 Task: In the  document Onlinelearningfile.docx Insert the command  'Suggesting 'Email the file to   'softage.8@softage.net', with message attached Time-Sensitive: I kindly ask you to go through the email I've sent as soon as possible. and file type: Plain Text
Action: Mouse moved to (875, 76)
Screenshot: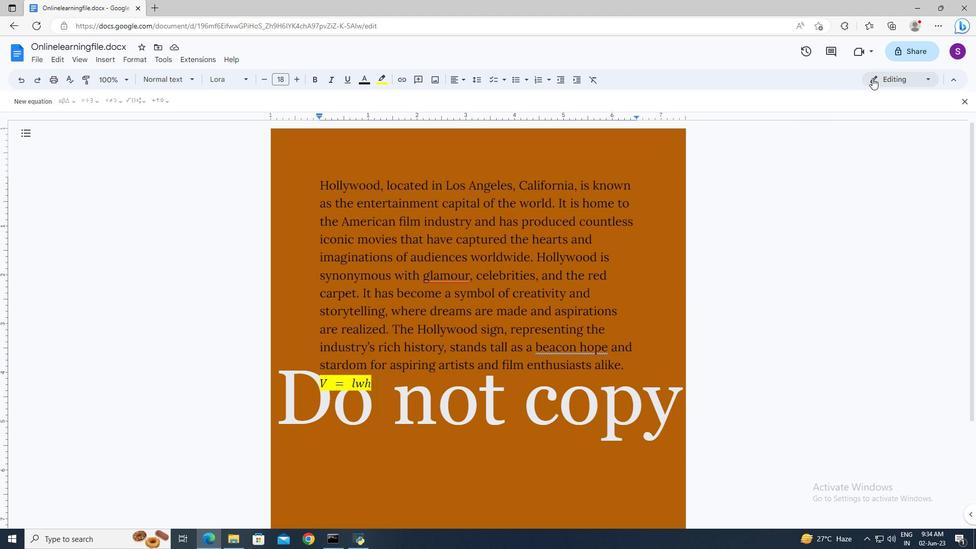 
Action: Mouse pressed left at (875, 76)
Screenshot: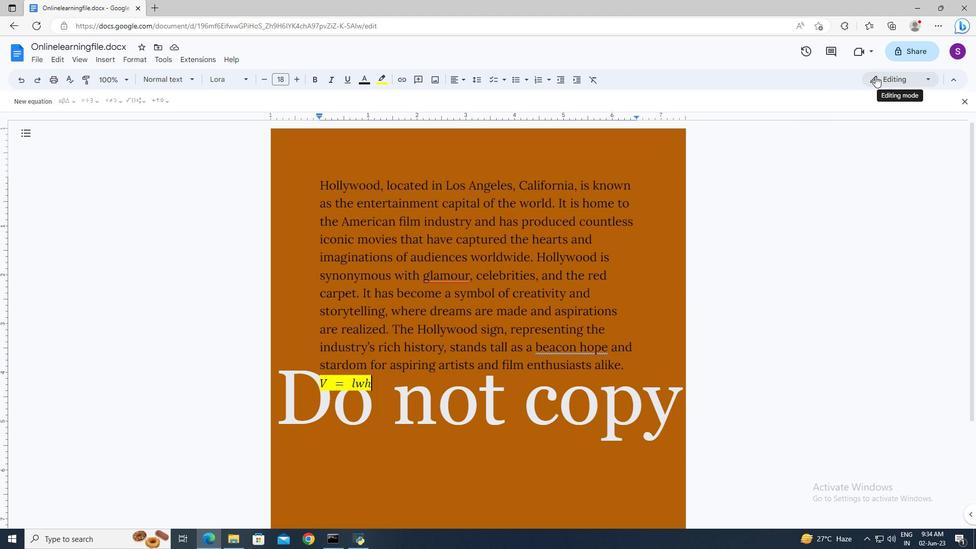 
Action: Mouse moved to (859, 128)
Screenshot: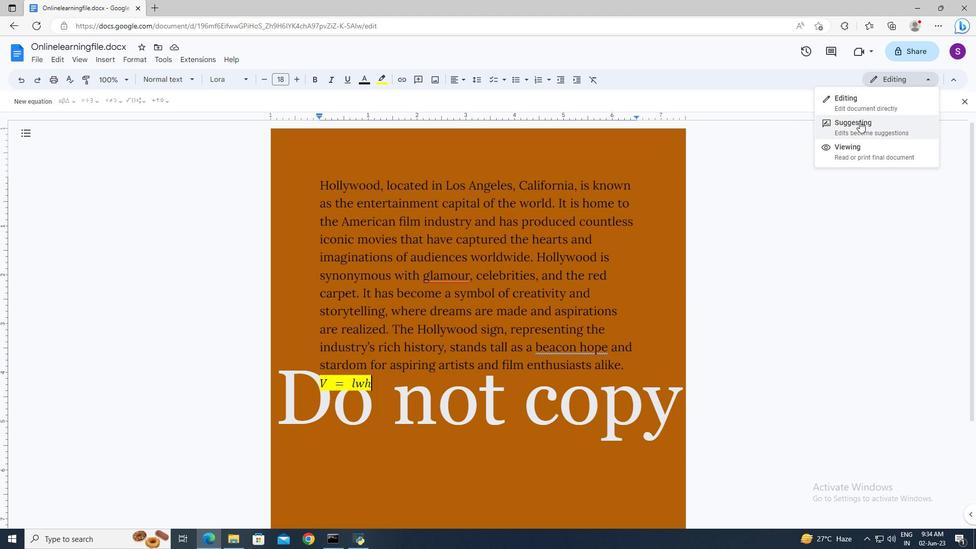 
Action: Mouse pressed left at (859, 128)
Screenshot: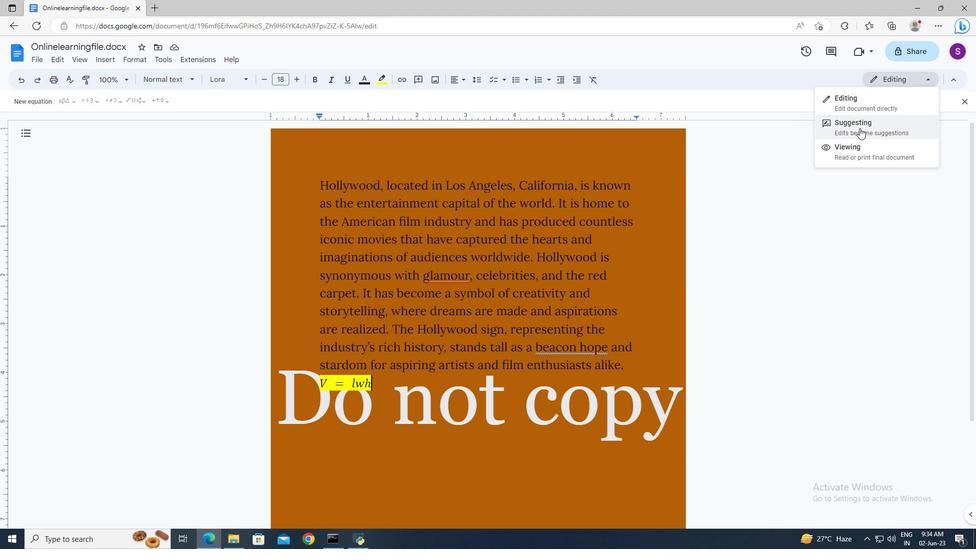 
Action: Mouse moved to (39, 58)
Screenshot: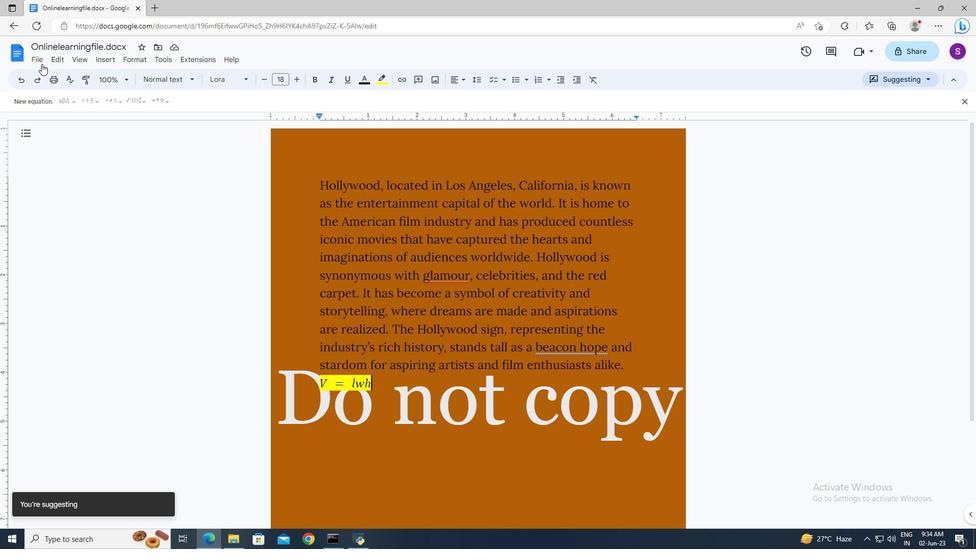 
Action: Mouse pressed left at (39, 58)
Screenshot: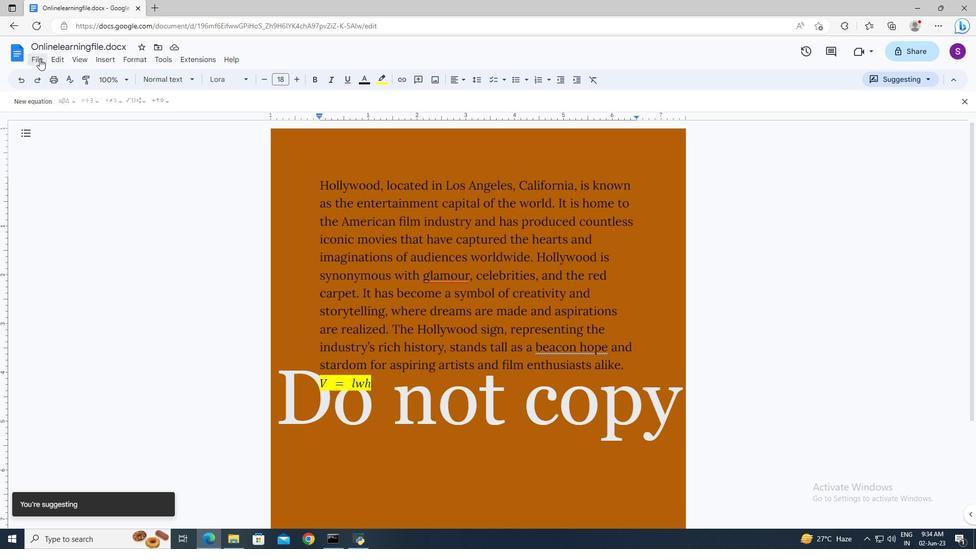 
Action: Mouse moved to (213, 148)
Screenshot: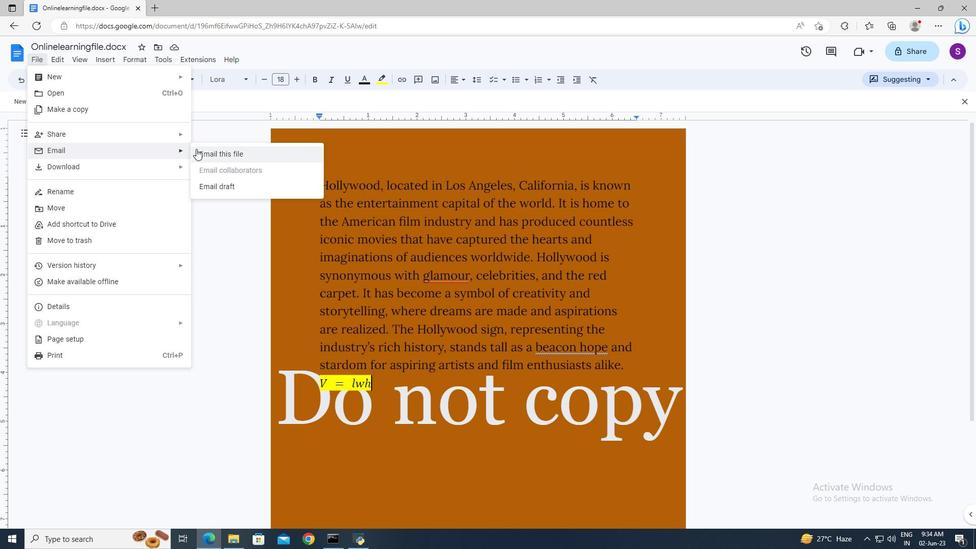 
Action: Mouse pressed left at (213, 148)
Screenshot: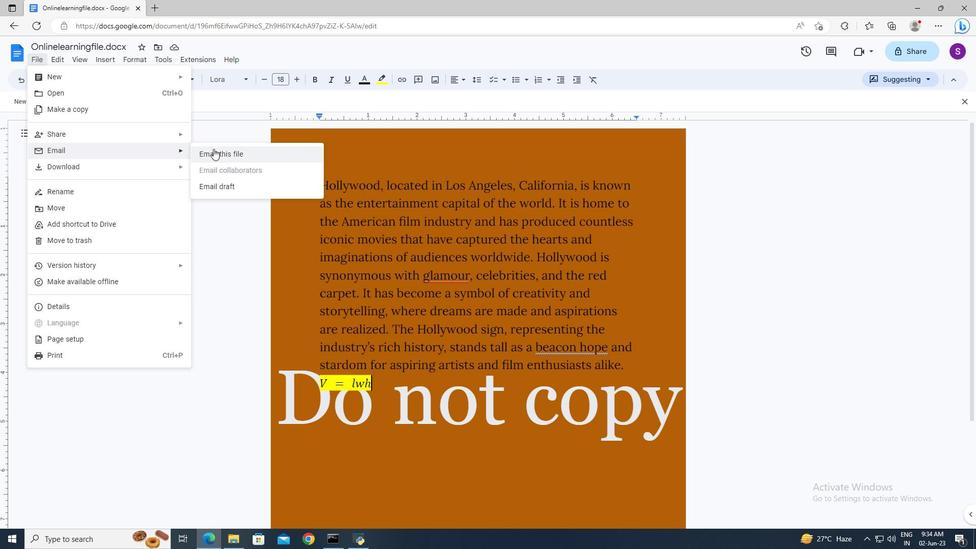 
Action: Mouse moved to (383, 218)
Screenshot: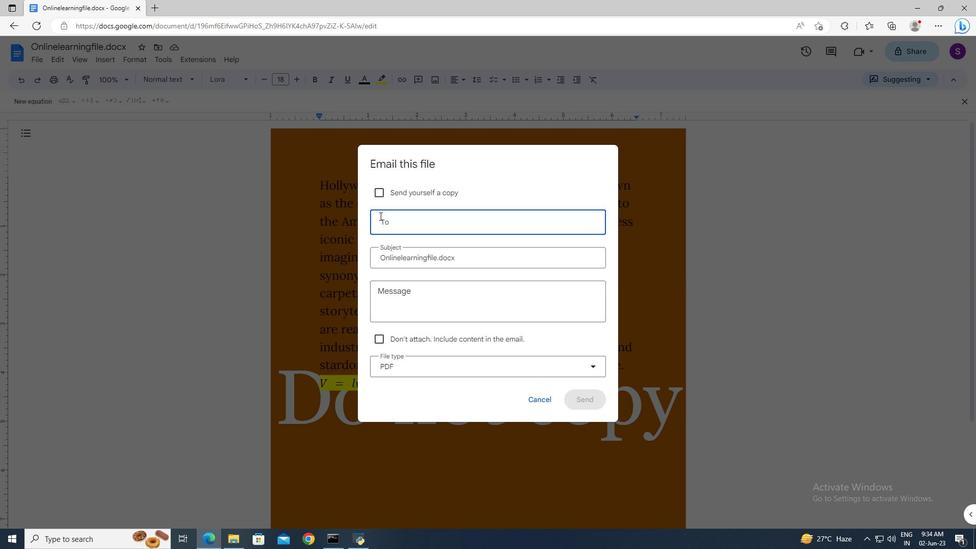 
Action: Mouse pressed left at (383, 218)
Screenshot: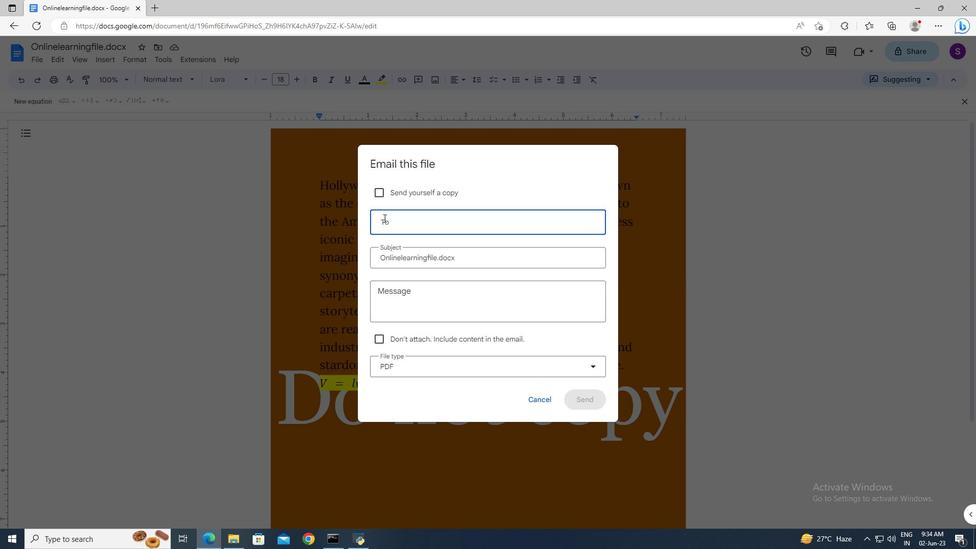 
Action: Key pressed softage.8<Key.shift>@softage.net<Key.enter>
Screenshot: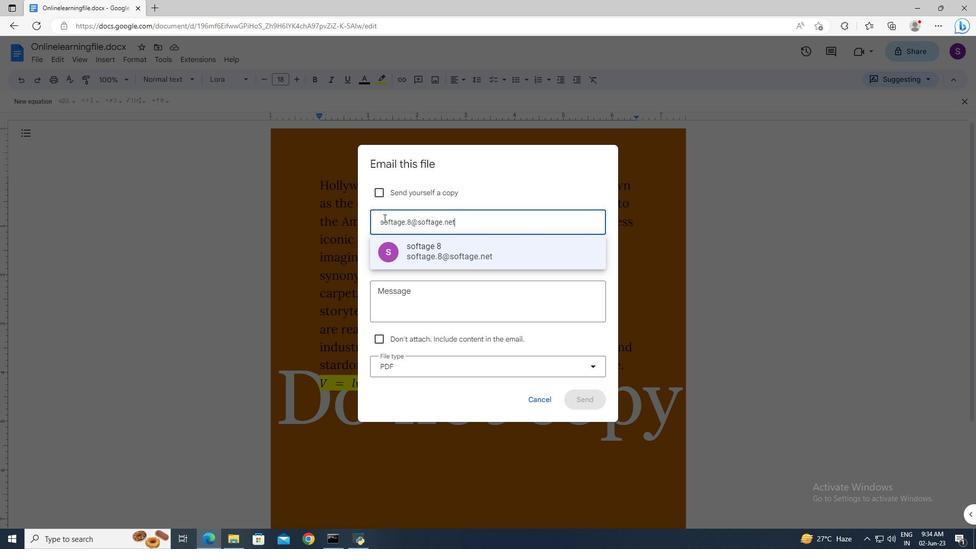 
Action: Mouse moved to (380, 291)
Screenshot: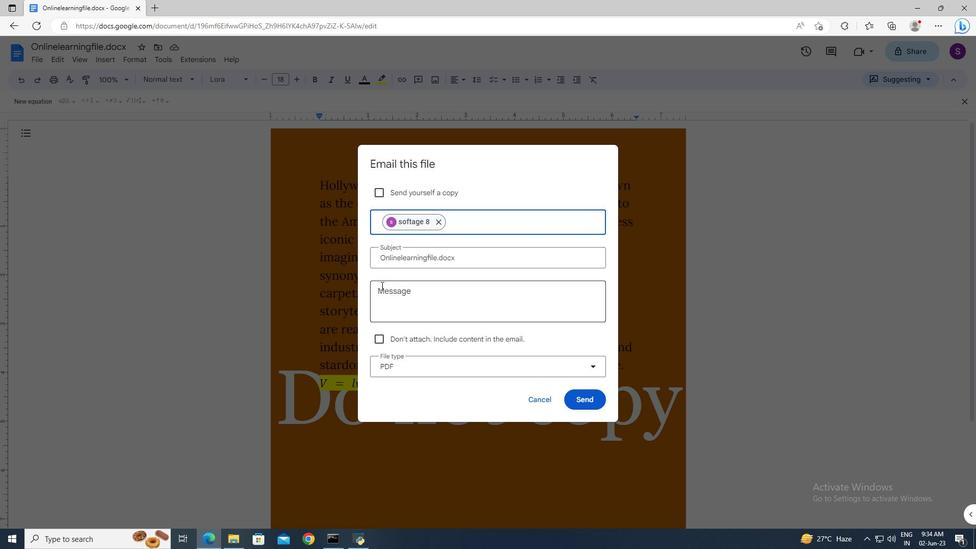 
Action: Mouse pressed left at (380, 291)
Screenshot: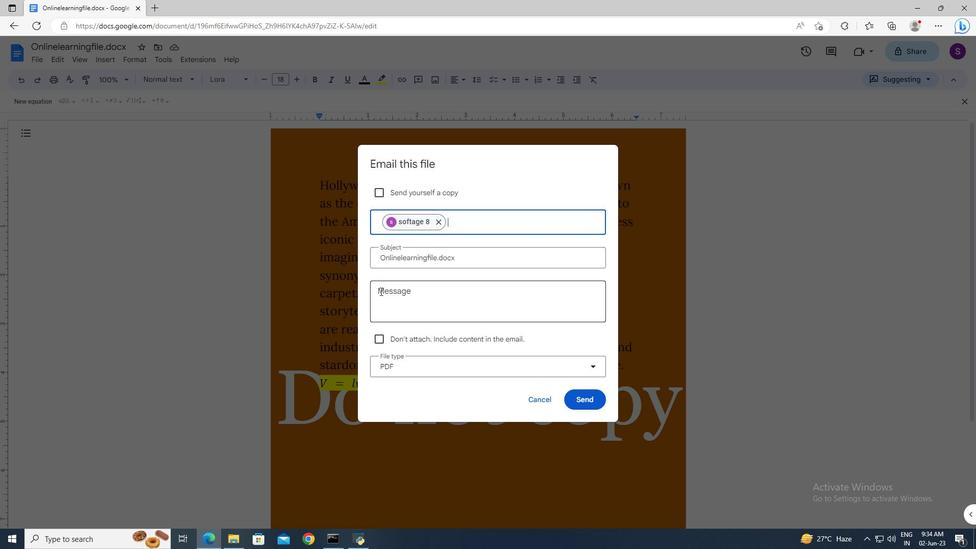 
Action: Key pressed <Key.shift>Time-<Key.shift_r>Sensitive<Key.shift>:<Key.space><Key.shift>I<Key.space>kindly<Key.space>ask<Key.space>you<Key.space>to<Key.space>go<Key.space>through<Key.space>the<Key.space>email<Key.space><Key.shift>I've<Key.space>sent<Key.space>as<Key.space>soon<Key.space>as<Key.space>possible.
Screenshot: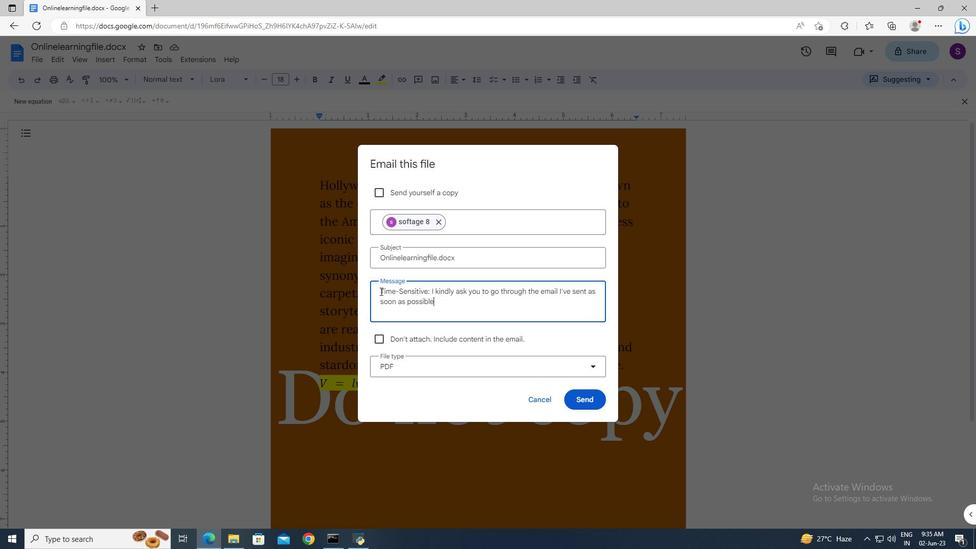 
Action: Mouse moved to (389, 360)
Screenshot: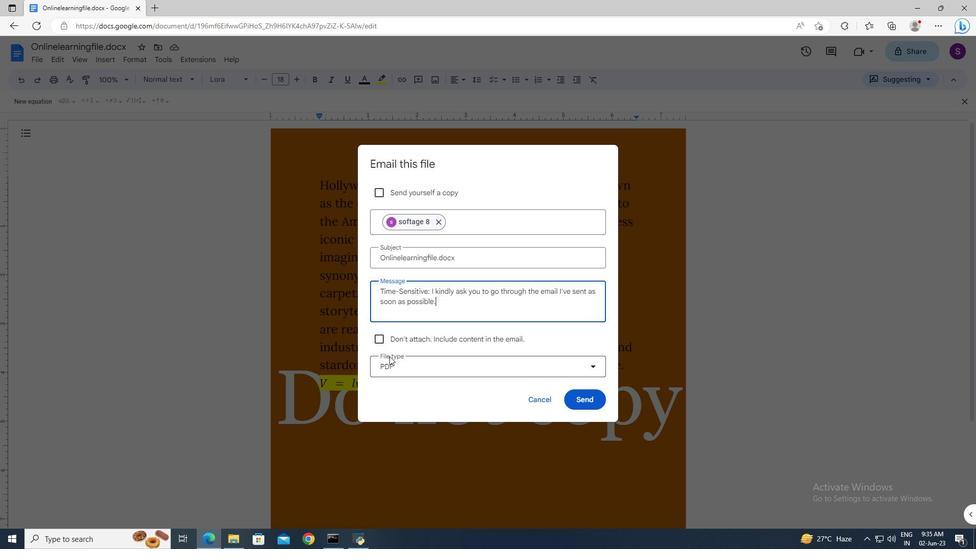 
Action: Mouse pressed left at (389, 360)
Screenshot: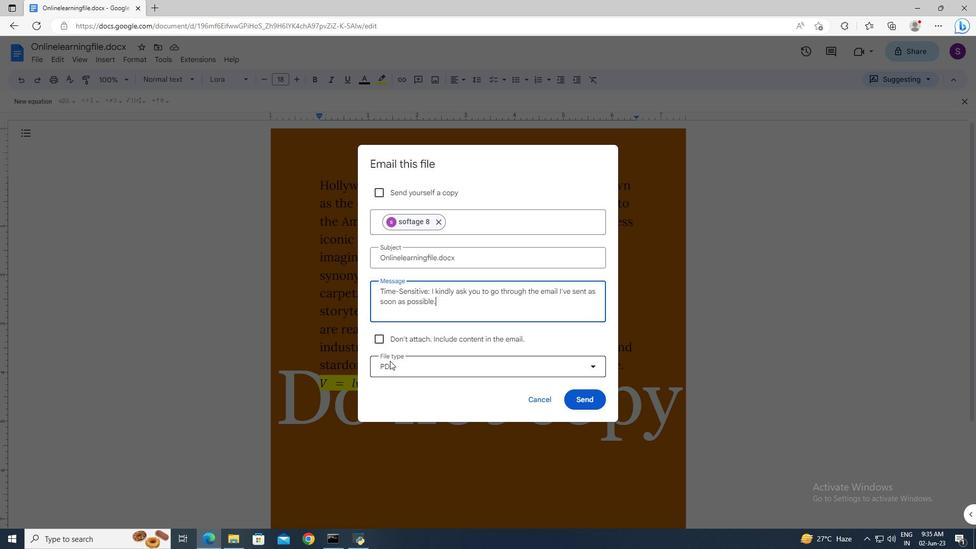 
Action: Mouse moved to (412, 472)
Screenshot: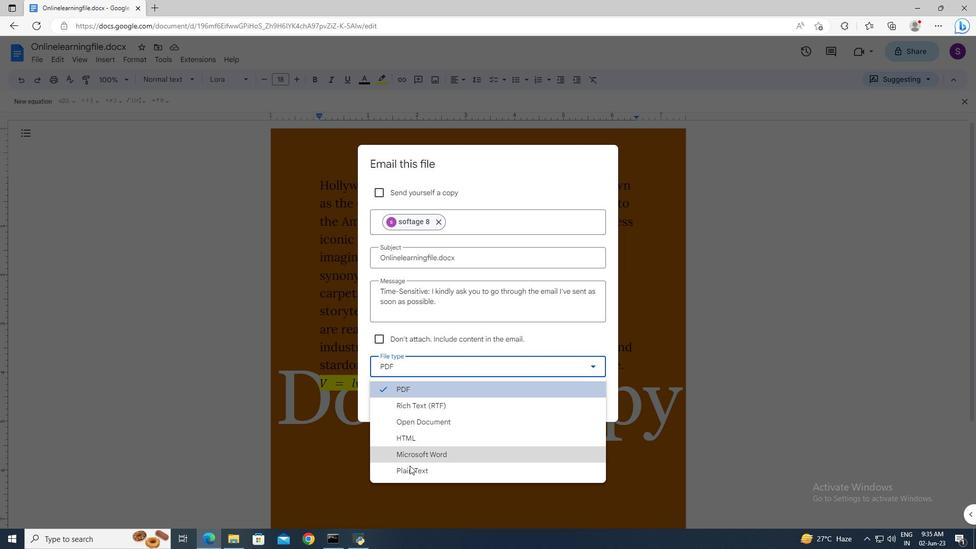 
Action: Mouse pressed left at (412, 472)
Screenshot: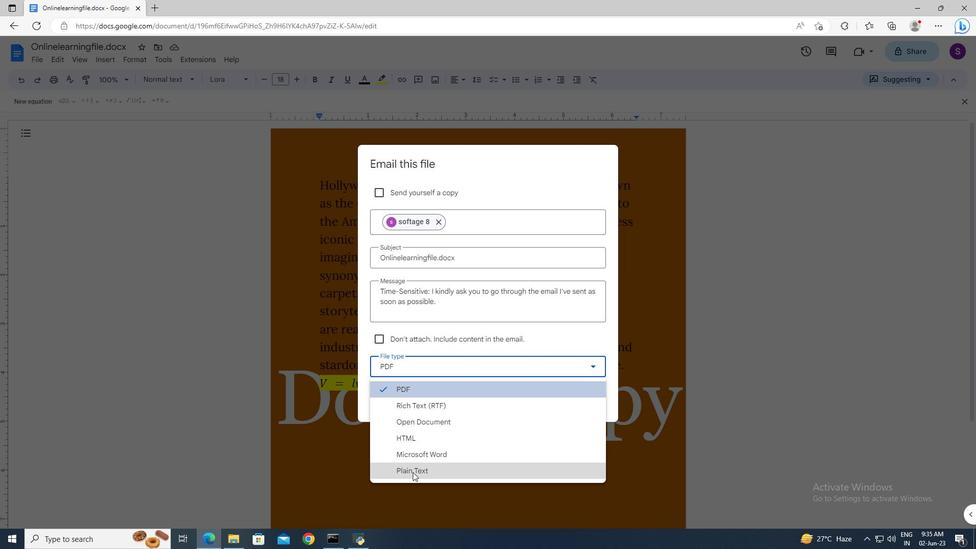 
Action: Mouse moved to (581, 404)
Screenshot: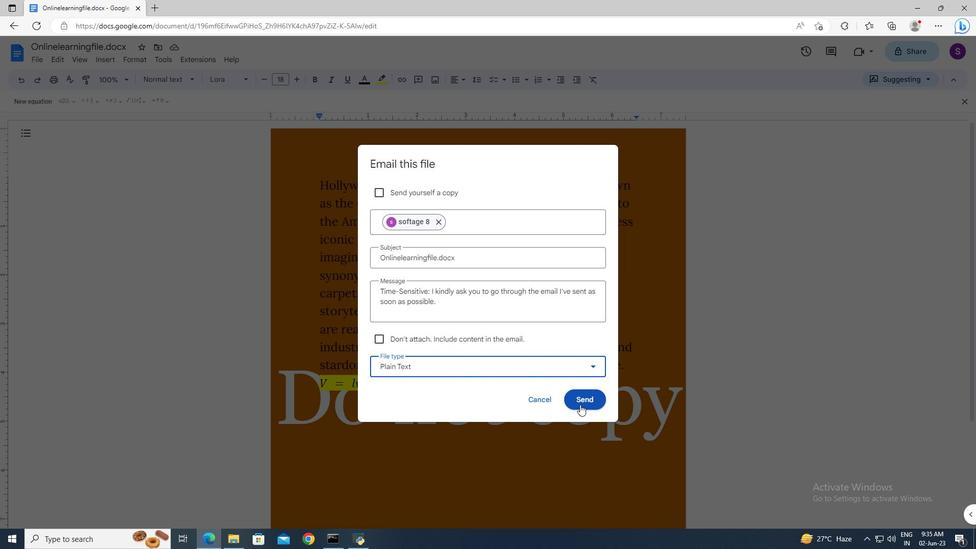 
Action: Mouse pressed left at (581, 404)
Screenshot: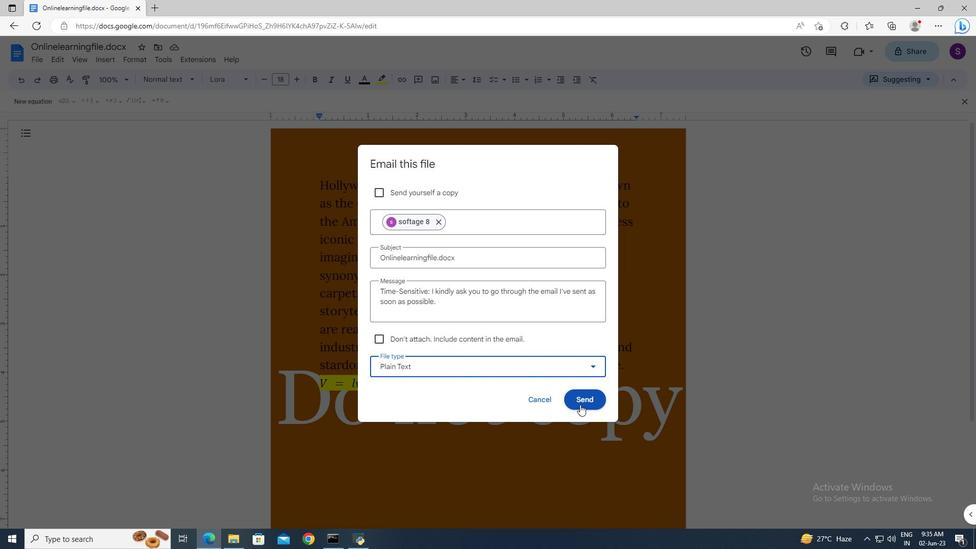 
Action: Mouse moved to (581, 402)
Screenshot: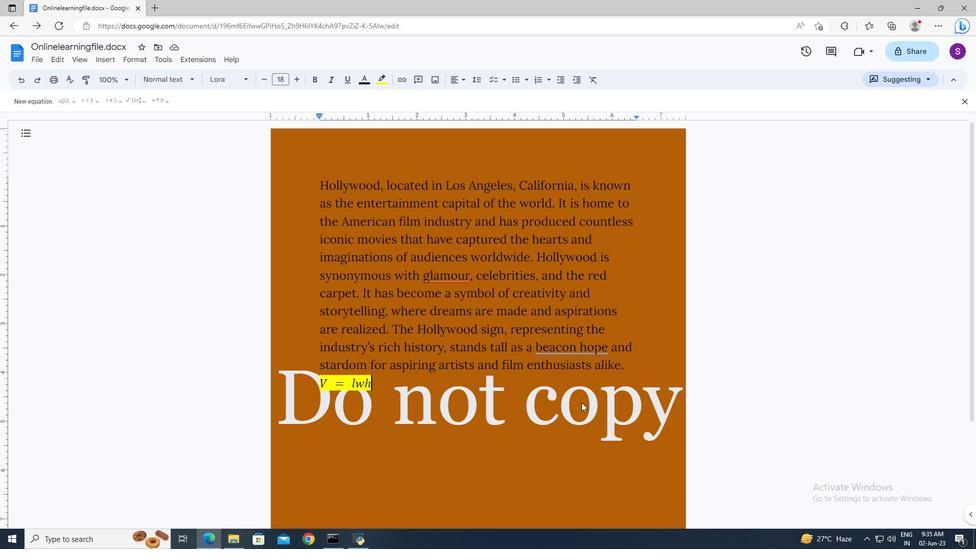 
